 Task: Create a due date automation trigger when advanced on, on the wednesday before a card is due add fields with custom field "Resume" set to 10 at 11:00 AM.
Action: Mouse moved to (938, 80)
Screenshot: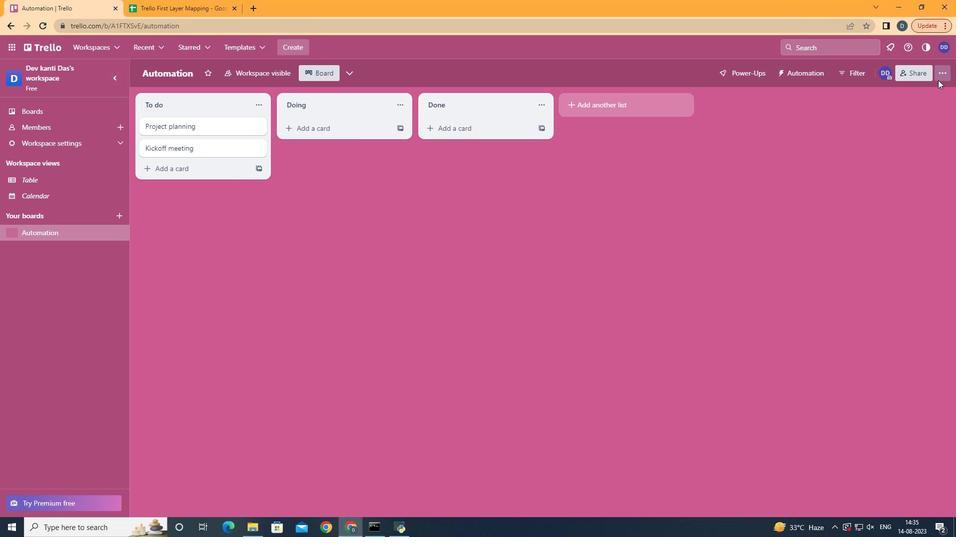 
Action: Mouse pressed left at (938, 80)
Screenshot: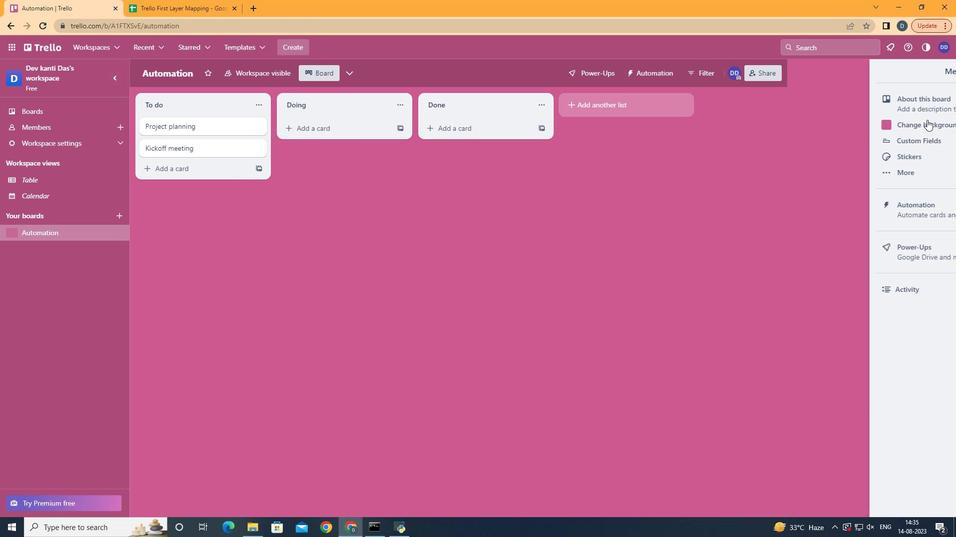 
Action: Mouse moved to (885, 207)
Screenshot: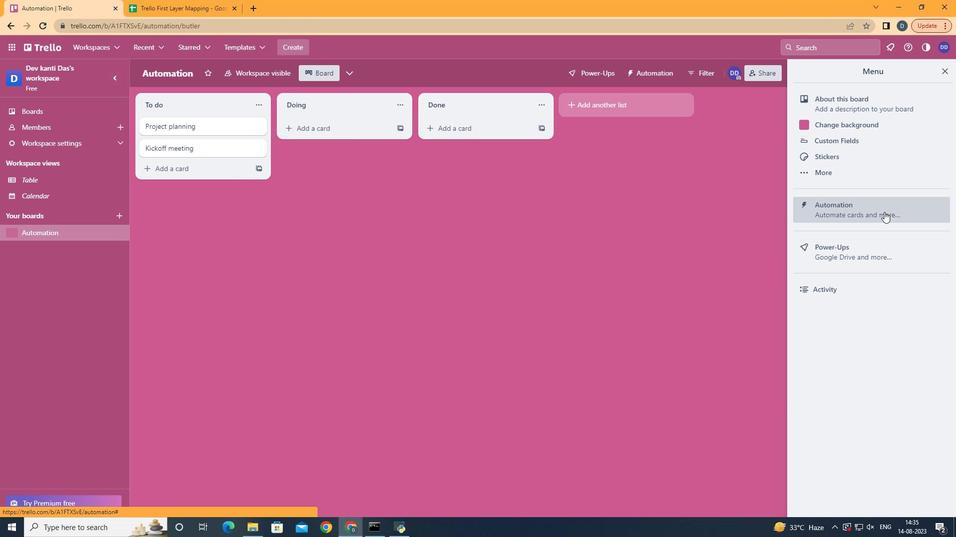 
Action: Mouse pressed left at (885, 207)
Screenshot: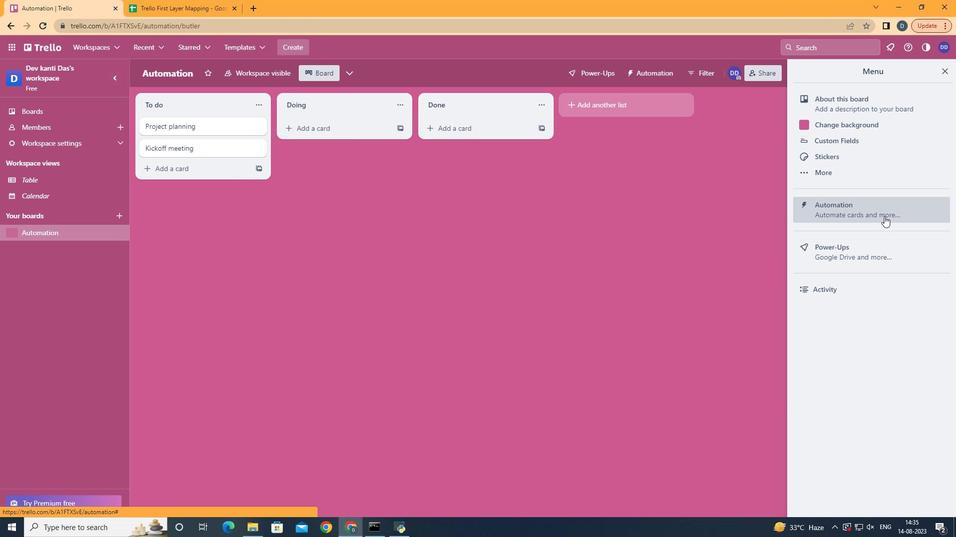 
Action: Mouse moved to (190, 205)
Screenshot: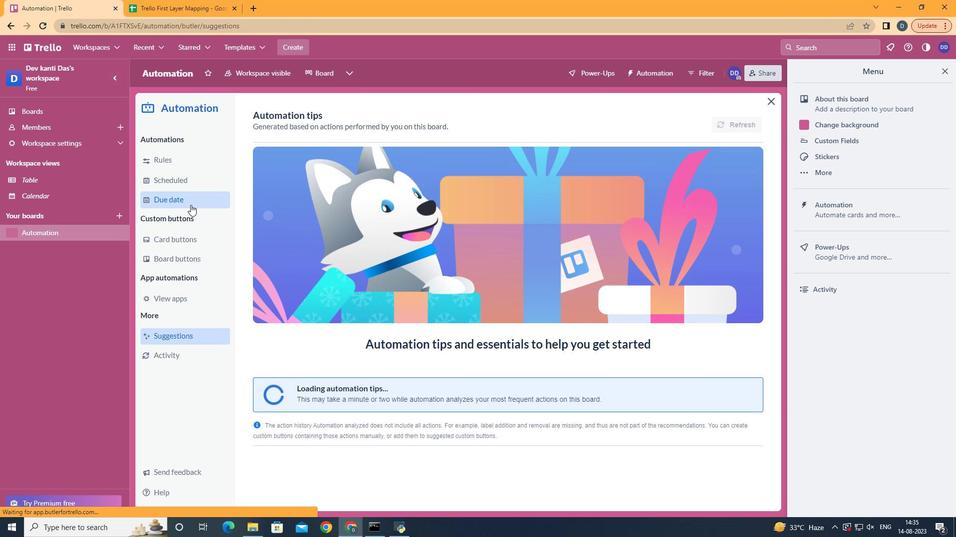 
Action: Mouse pressed left at (190, 205)
Screenshot: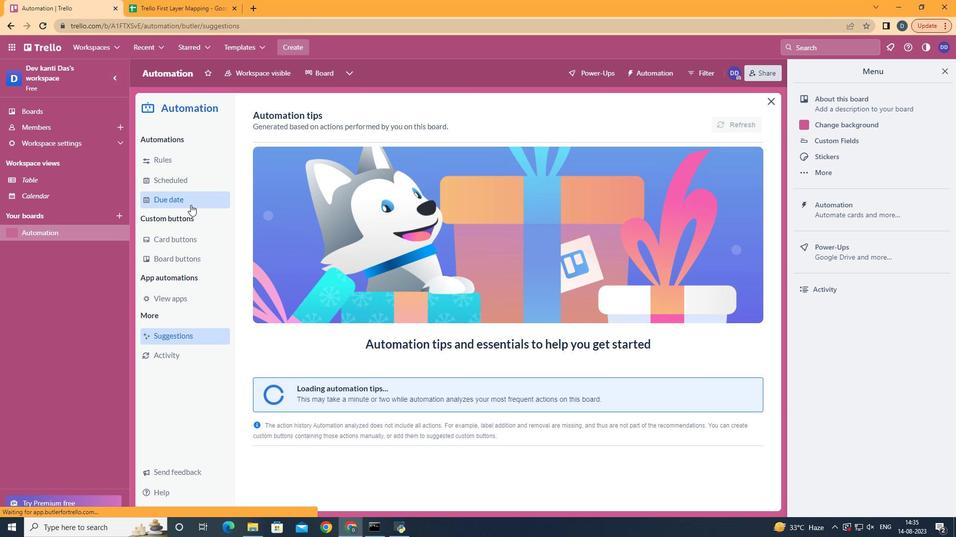 
Action: Mouse moved to (694, 122)
Screenshot: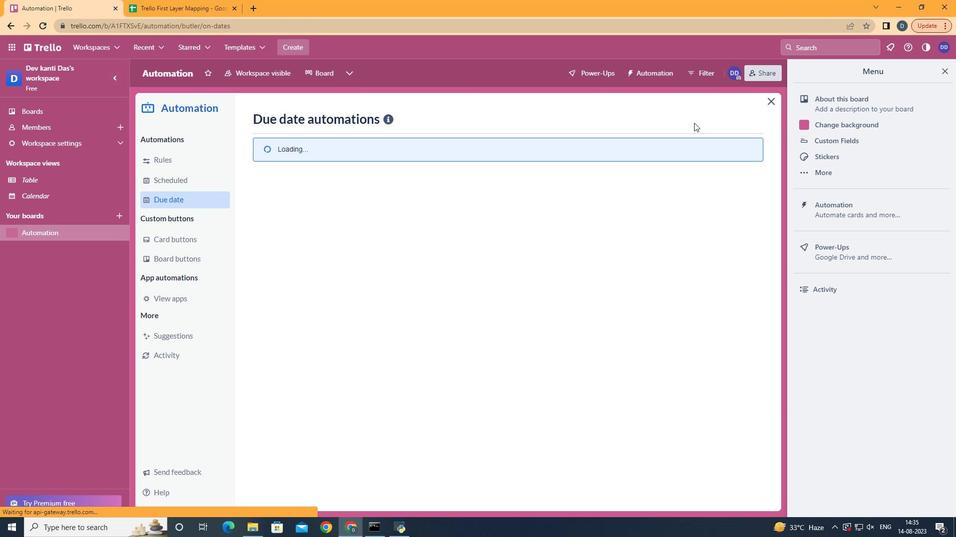 
Action: Mouse pressed left at (694, 122)
Screenshot: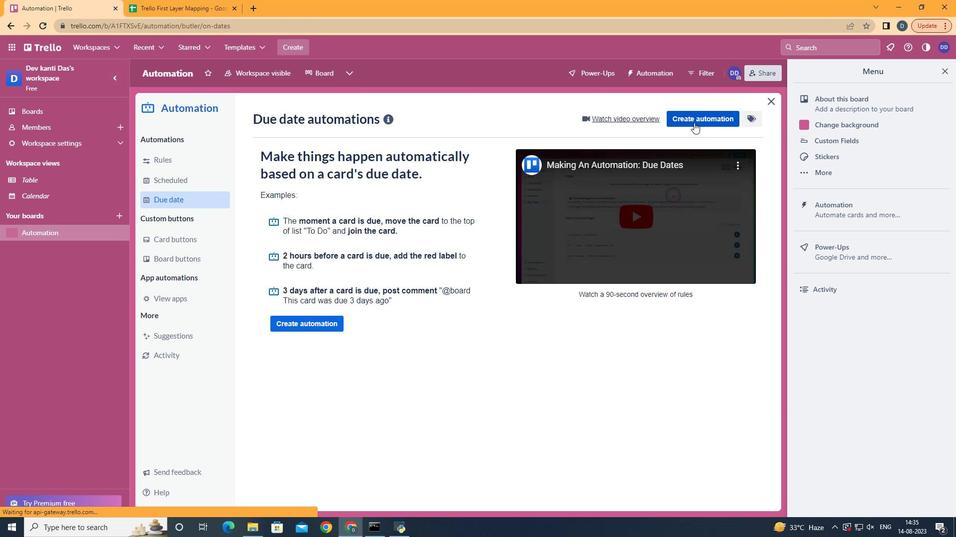 
Action: Mouse pressed left at (694, 122)
Screenshot: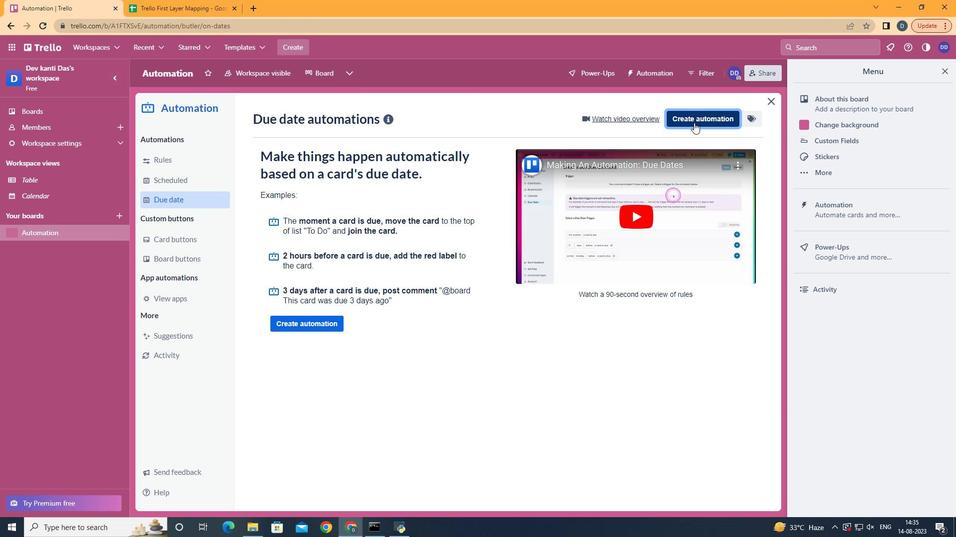 
Action: Mouse moved to (494, 212)
Screenshot: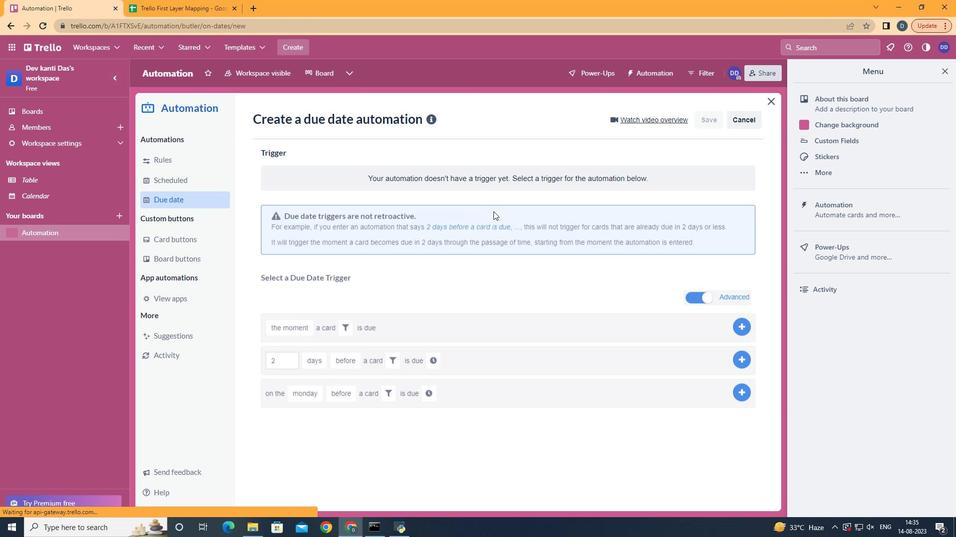 
Action: Mouse pressed left at (494, 212)
Screenshot: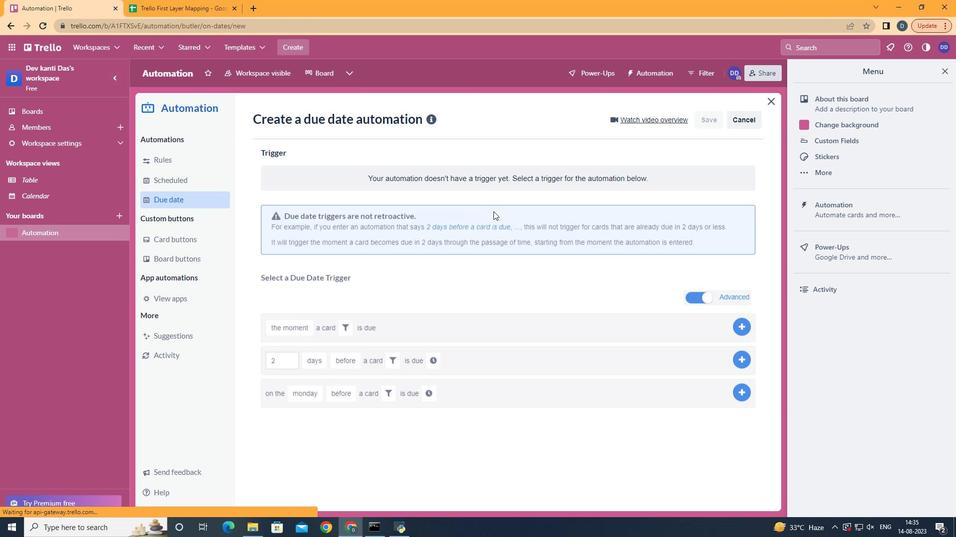 
Action: Mouse moved to (336, 301)
Screenshot: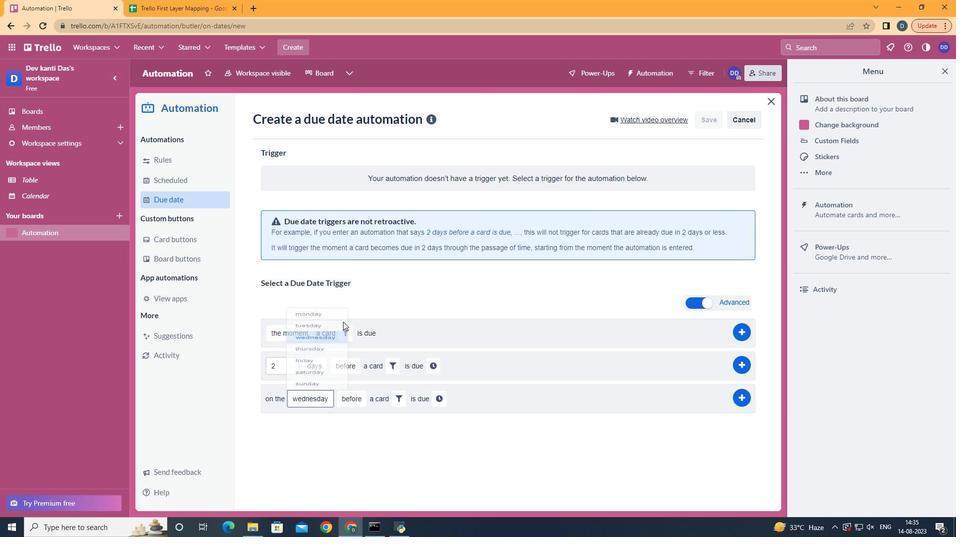 
Action: Mouse pressed left at (336, 301)
Screenshot: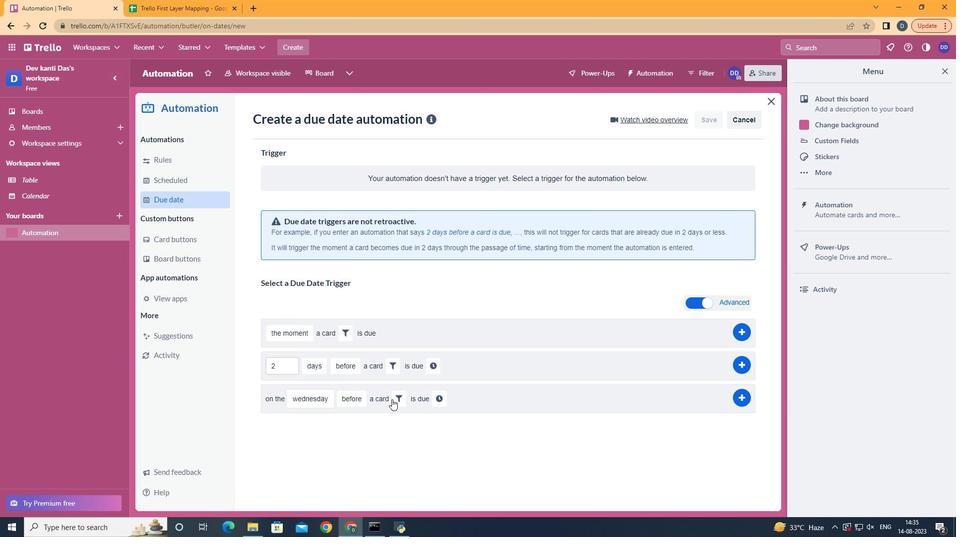 
Action: Mouse moved to (395, 411)
Screenshot: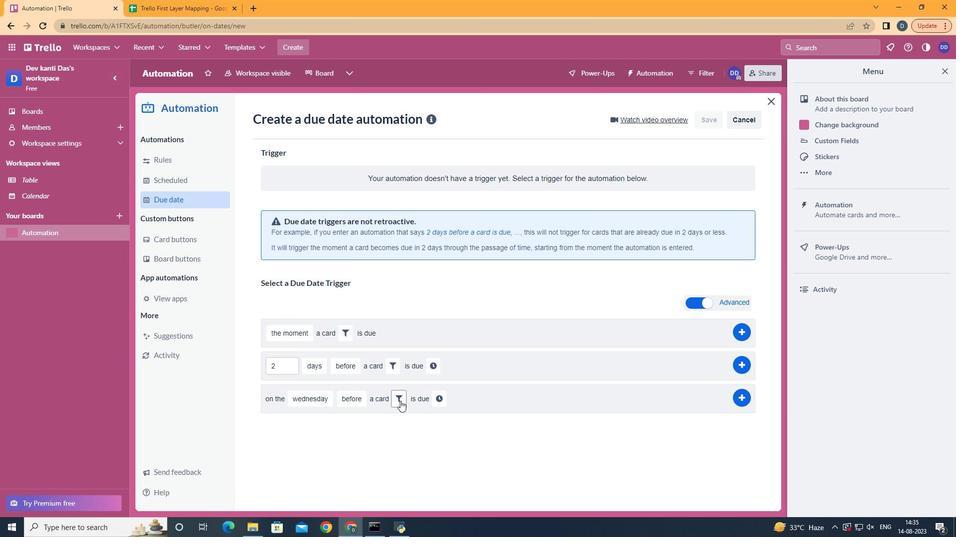 
Action: Mouse pressed left at (395, 411)
Screenshot: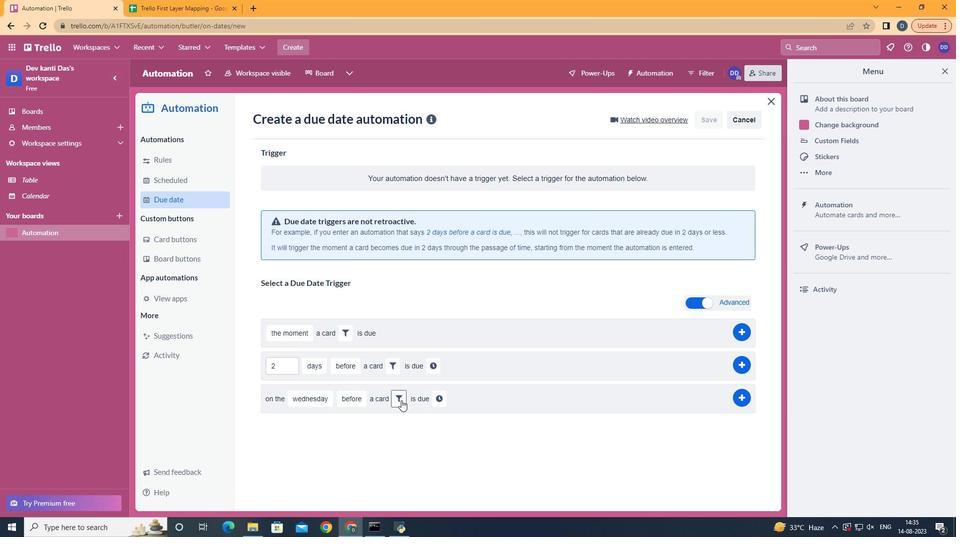 
Action: Mouse moved to (401, 400)
Screenshot: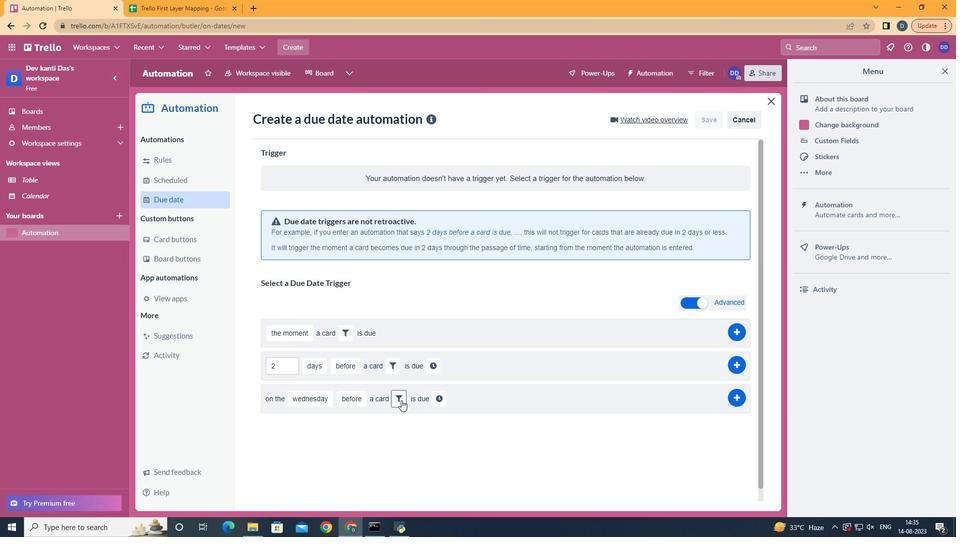 
Action: Mouse pressed left at (401, 400)
Screenshot: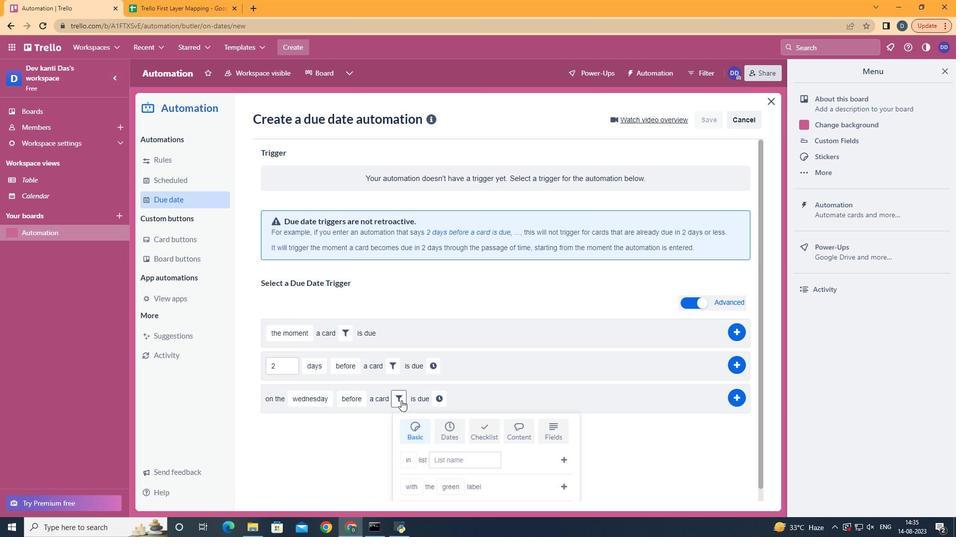 
Action: Mouse moved to (568, 438)
Screenshot: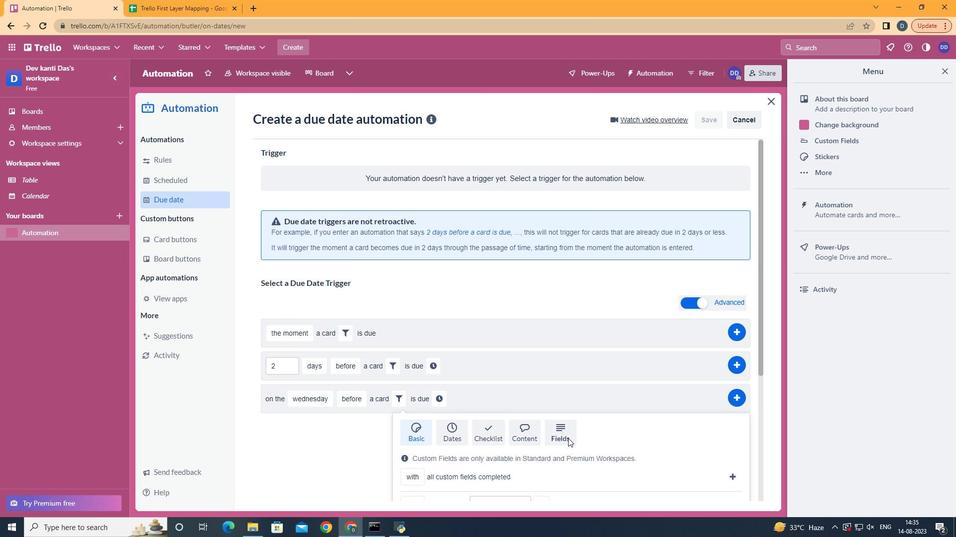 
Action: Mouse pressed left at (568, 438)
Screenshot: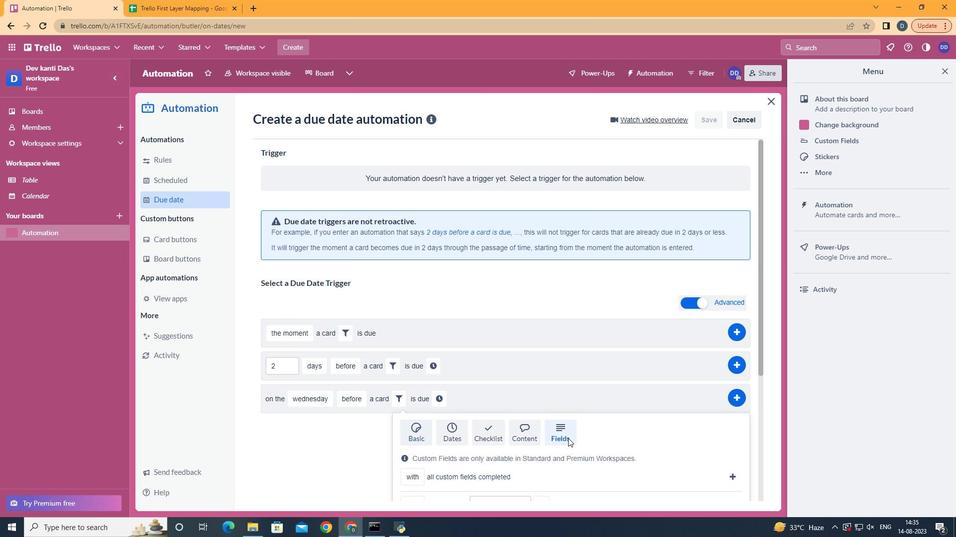 
Action: Mouse moved to (568, 438)
Screenshot: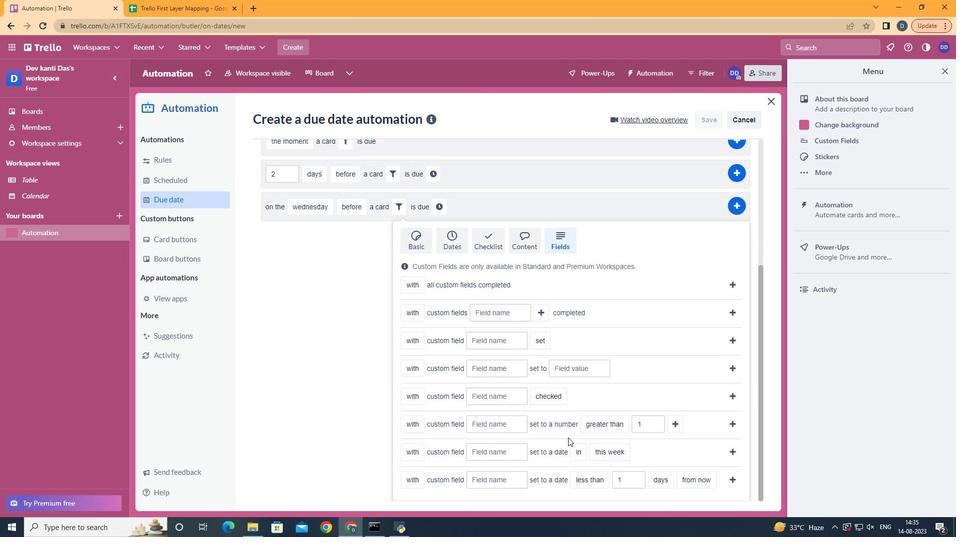 
Action: Mouse scrolled (568, 437) with delta (0, 0)
Screenshot: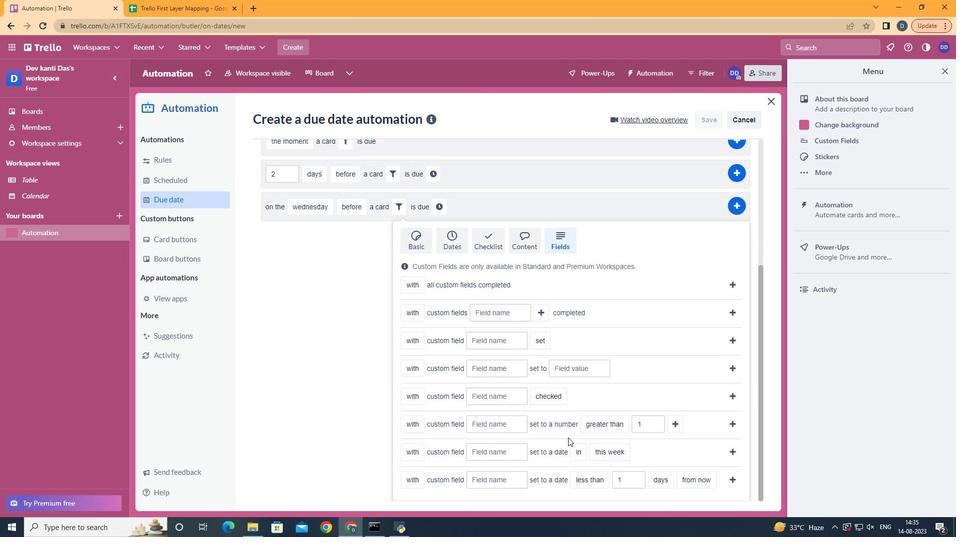 
Action: Mouse scrolled (568, 437) with delta (0, 0)
Screenshot: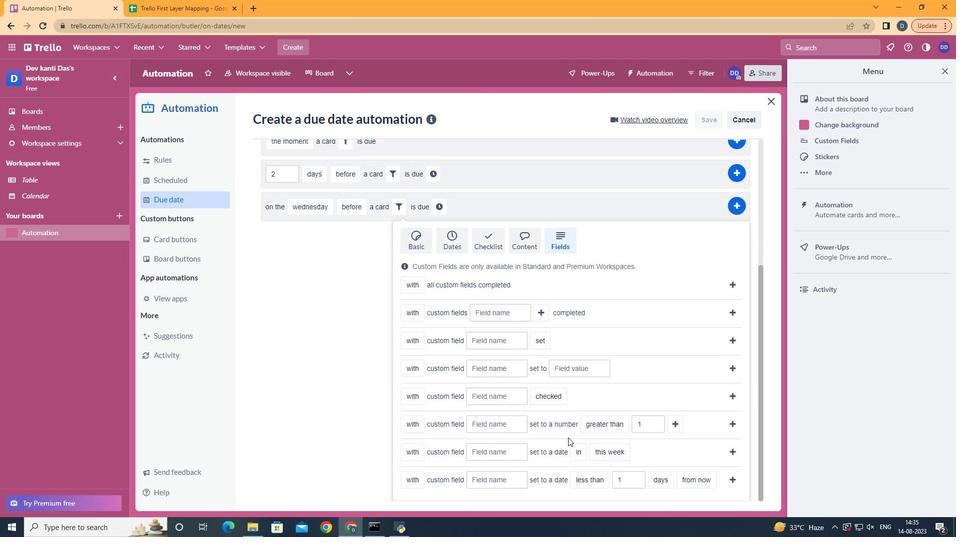 
Action: Mouse scrolled (568, 437) with delta (0, 0)
Screenshot: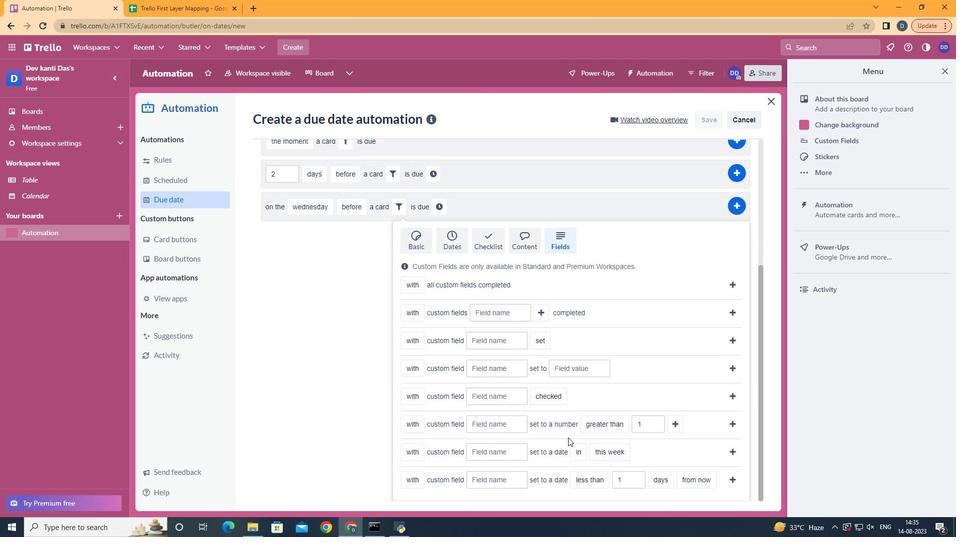 
Action: Mouse scrolled (568, 437) with delta (0, 0)
Screenshot: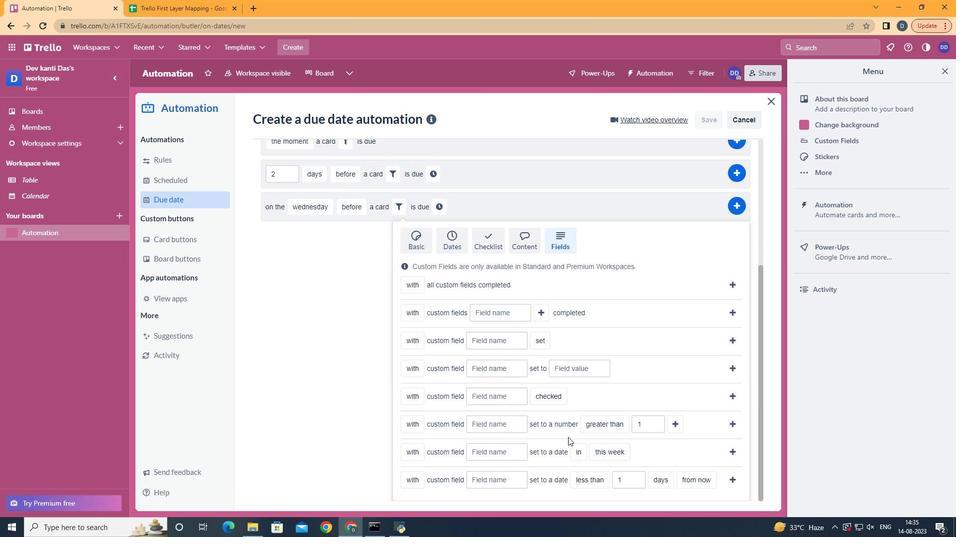 
Action: Mouse scrolled (568, 437) with delta (0, 0)
Screenshot: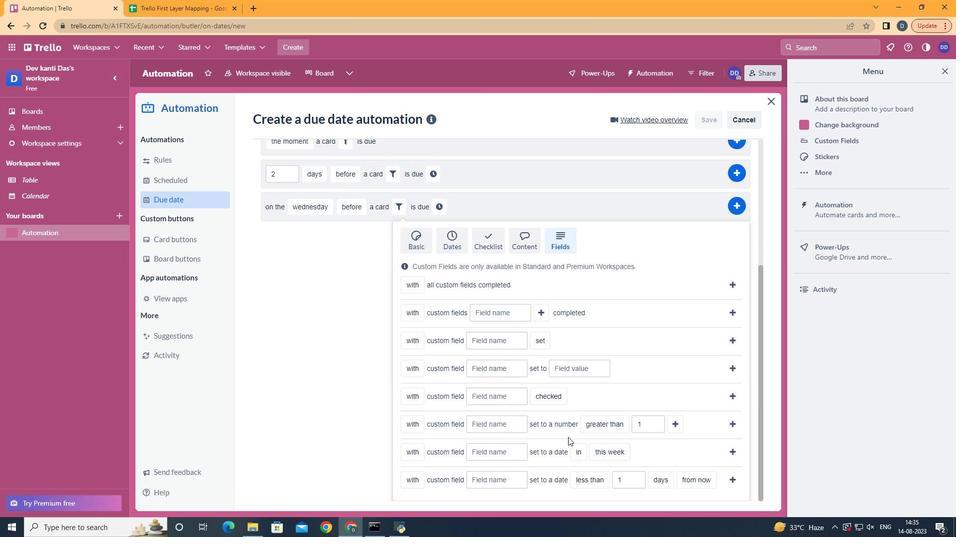 
Action: Mouse scrolled (568, 437) with delta (0, 0)
Screenshot: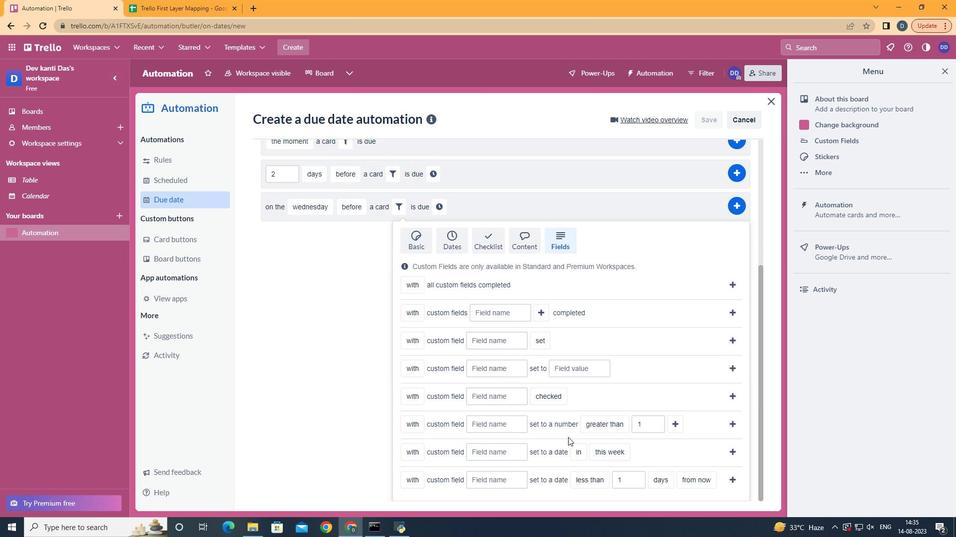 
Action: Mouse moved to (498, 375)
Screenshot: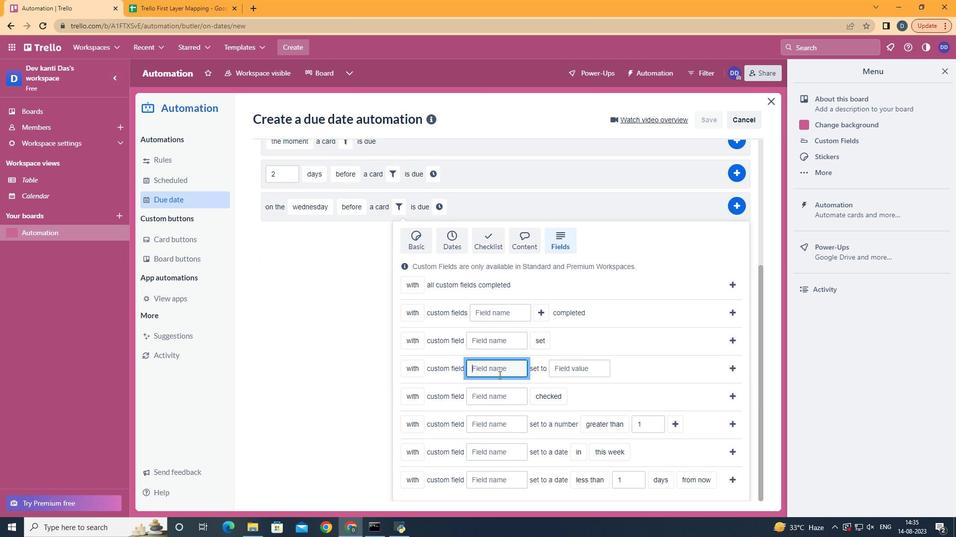 
Action: Mouse pressed left at (498, 375)
Screenshot: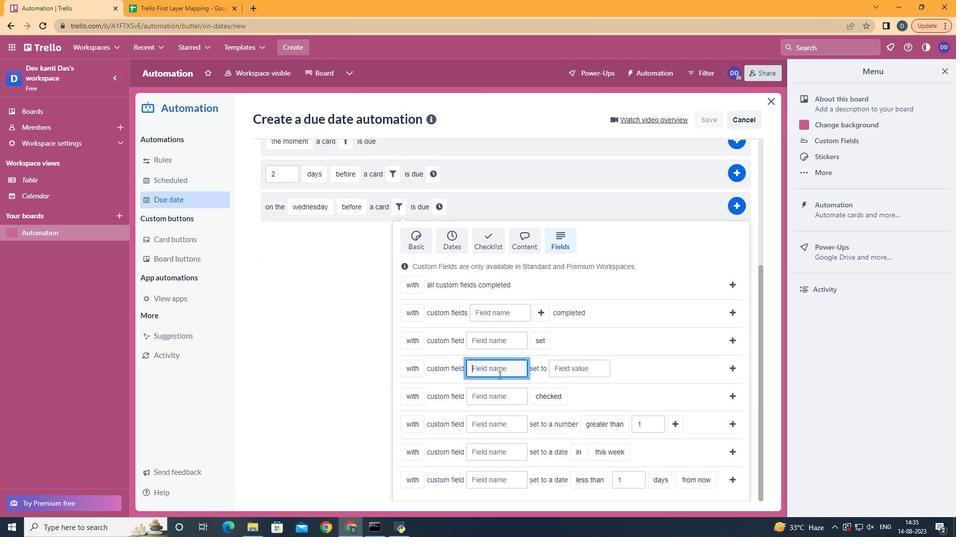 
Action: Key pressed <Key.shift>Resume
Screenshot: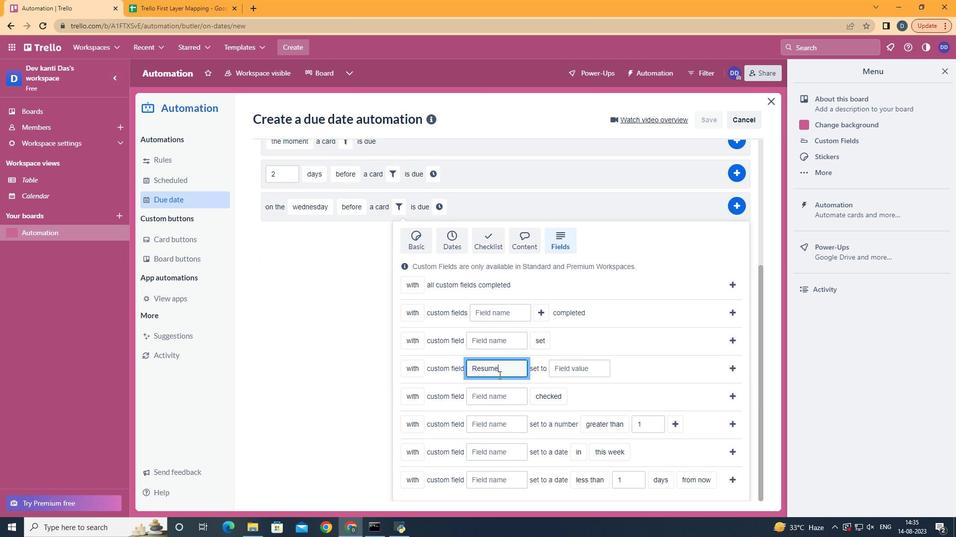 
Action: Mouse moved to (599, 365)
Screenshot: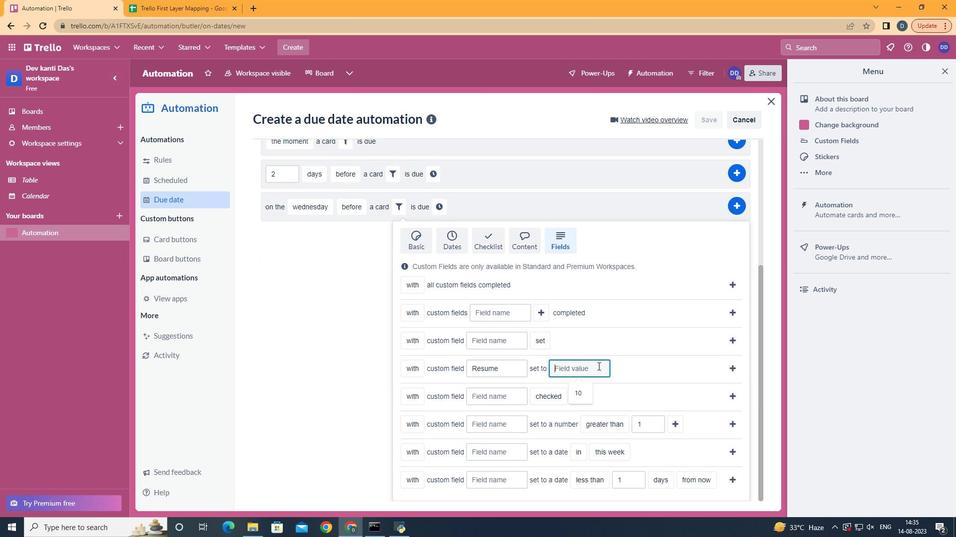 
Action: Mouse pressed left at (599, 365)
Screenshot: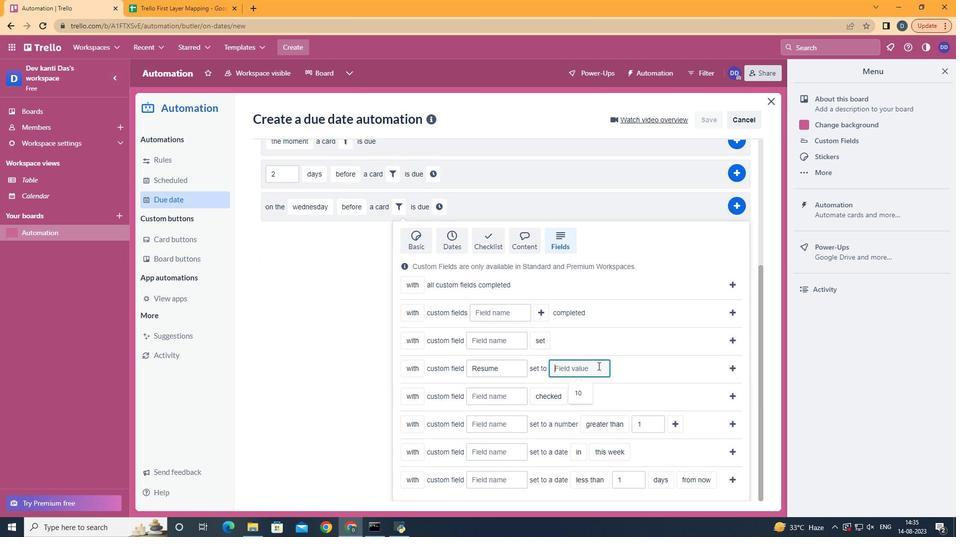 
Action: Mouse moved to (598, 366)
Screenshot: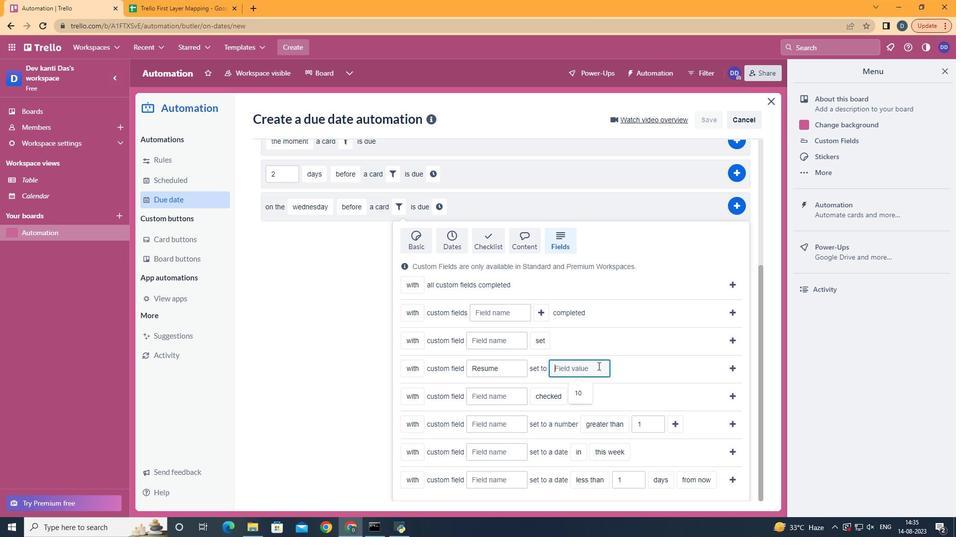 
Action: Key pressed 10
Screenshot: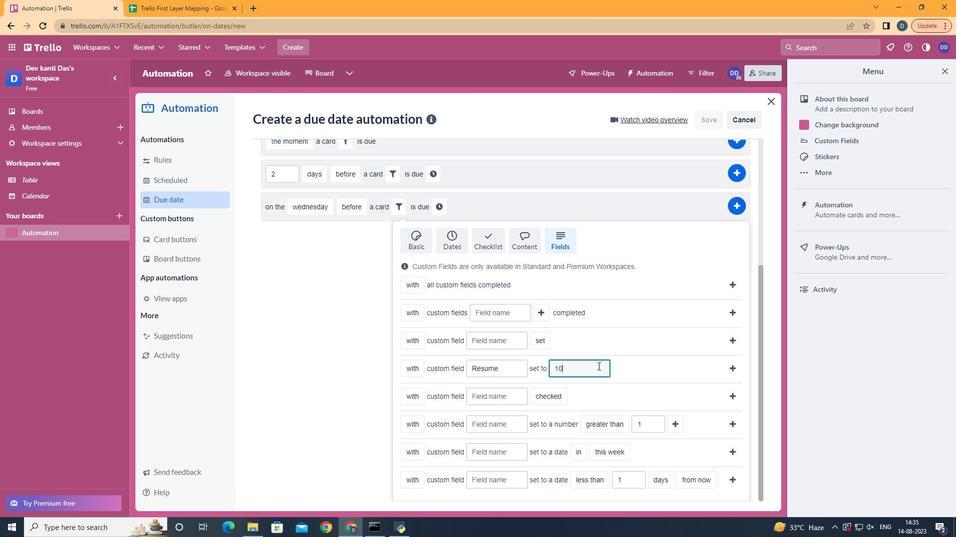 
Action: Mouse moved to (719, 362)
Screenshot: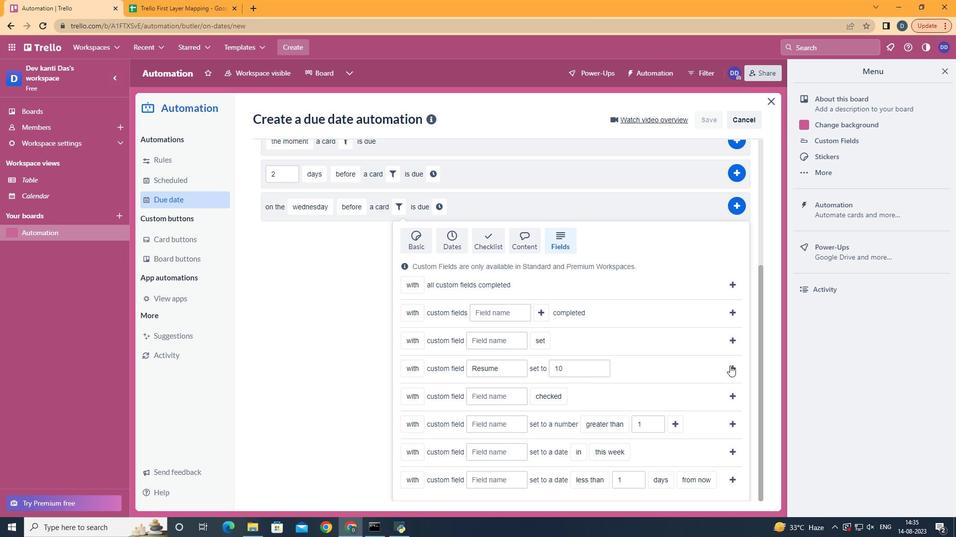 
Action: Mouse pressed left at (719, 362)
Screenshot: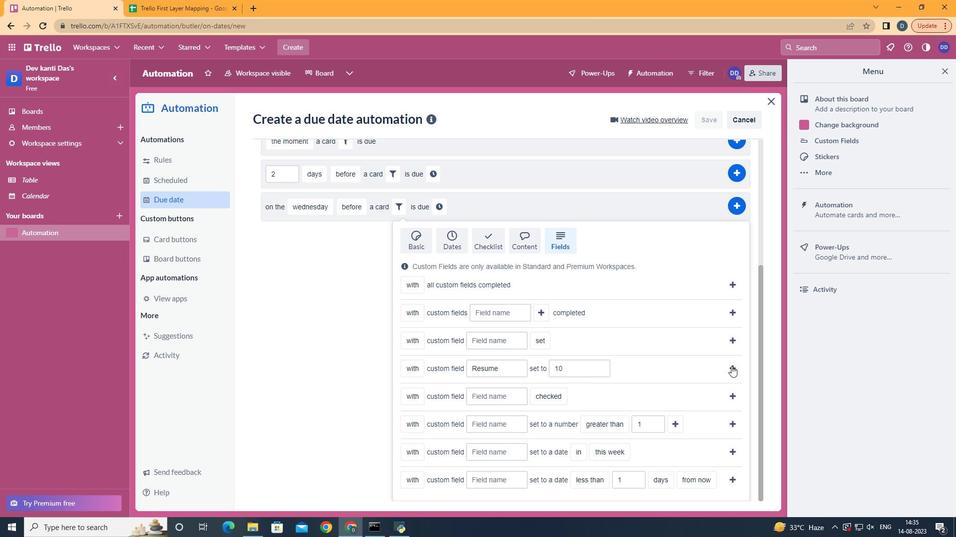 
Action: Mouse moved to (731, 366)
Screenshot: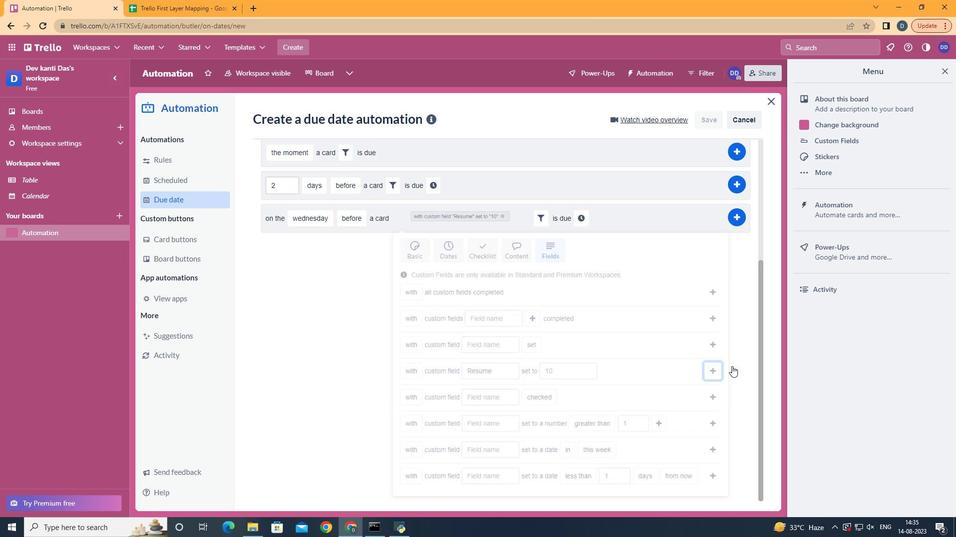 
Action: Mouse pressed left at (731, 366)
Screenshot: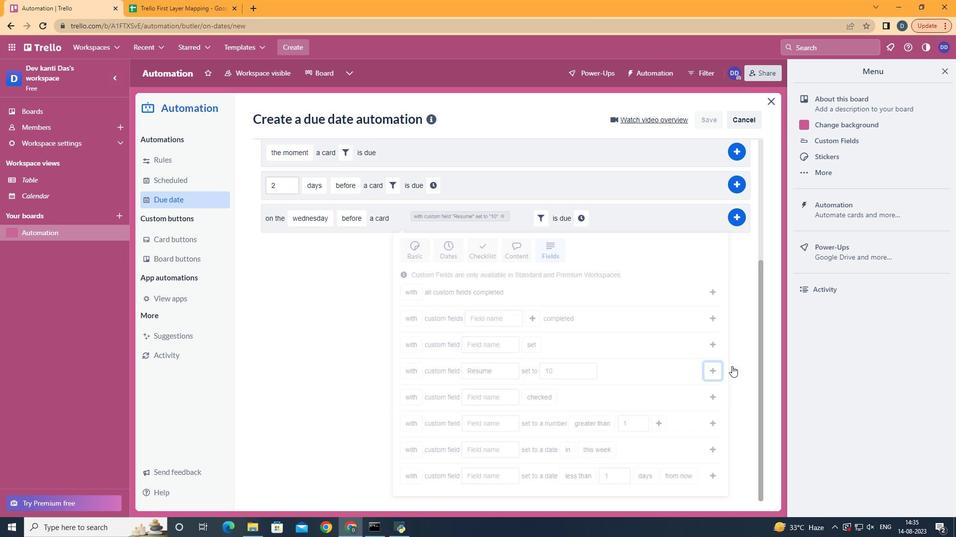 
Action: Mouse moved to (586, 399)
Screenshot: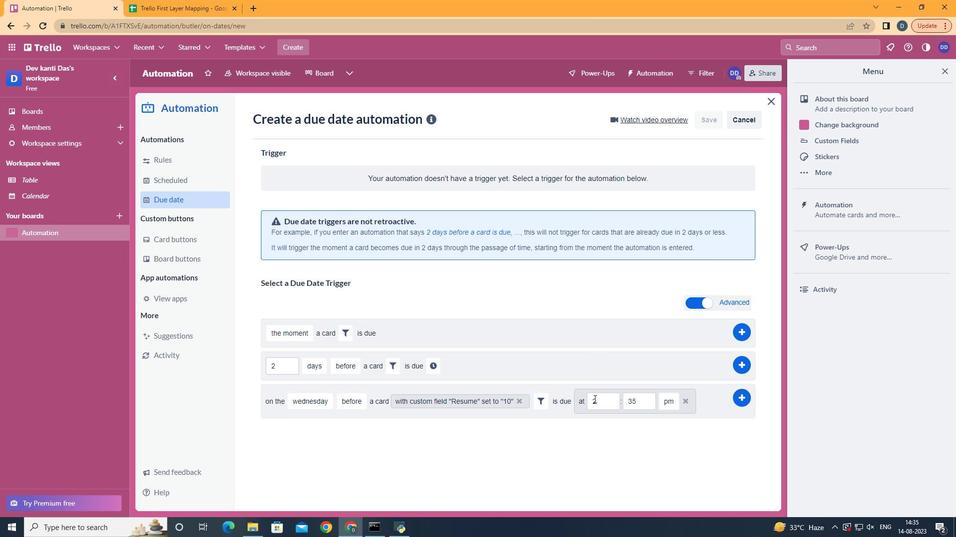 
Action: Mouse pressed left at (586, 399)
Screenshot: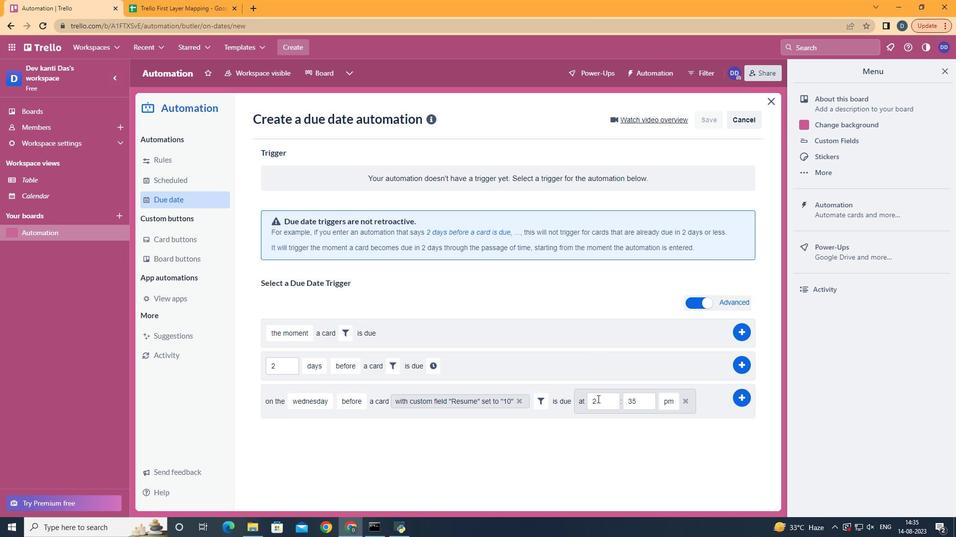 
Action: Mouse moved to (597, 399)
Screenshot: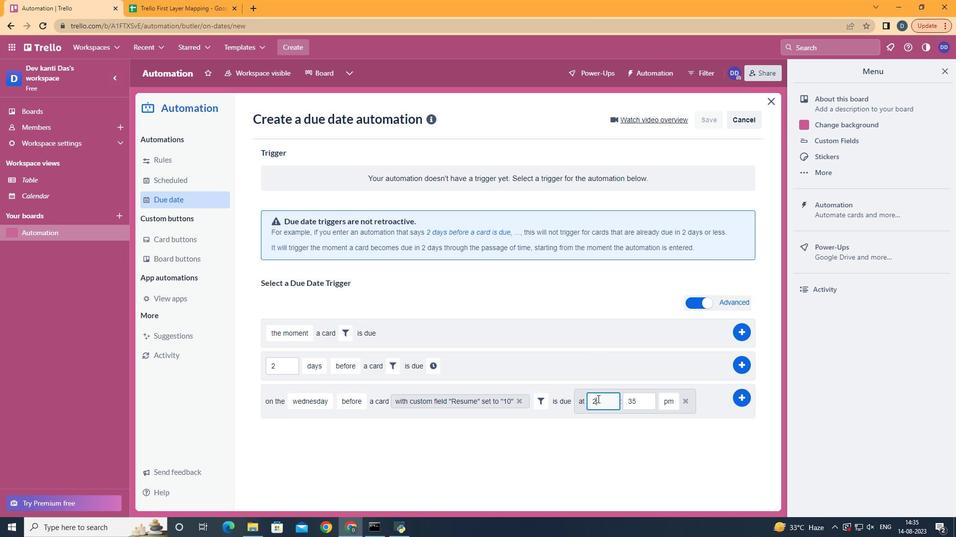 
Action: Mouse pressed left at (597, 399)
Screenshot: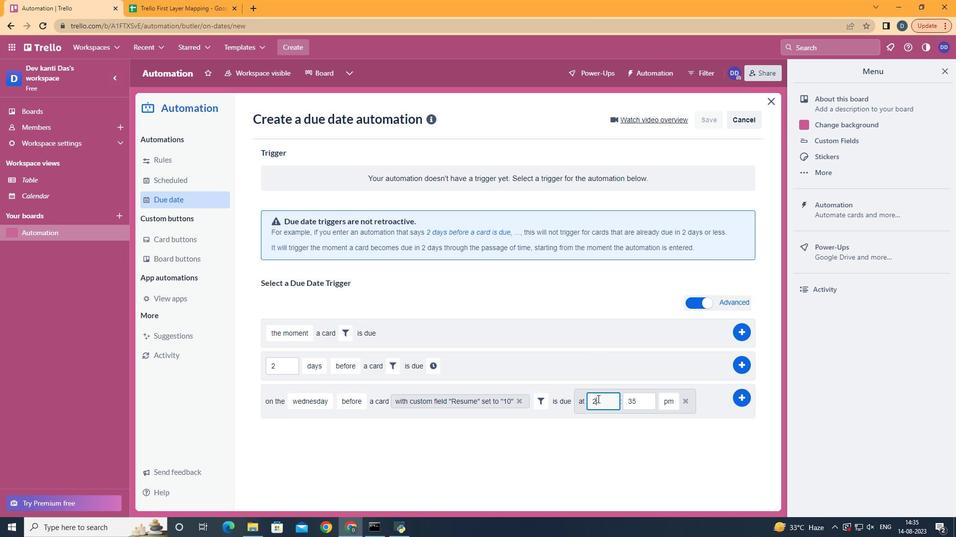 
Action: Key pressed <Key.backspace>11
Screenshot: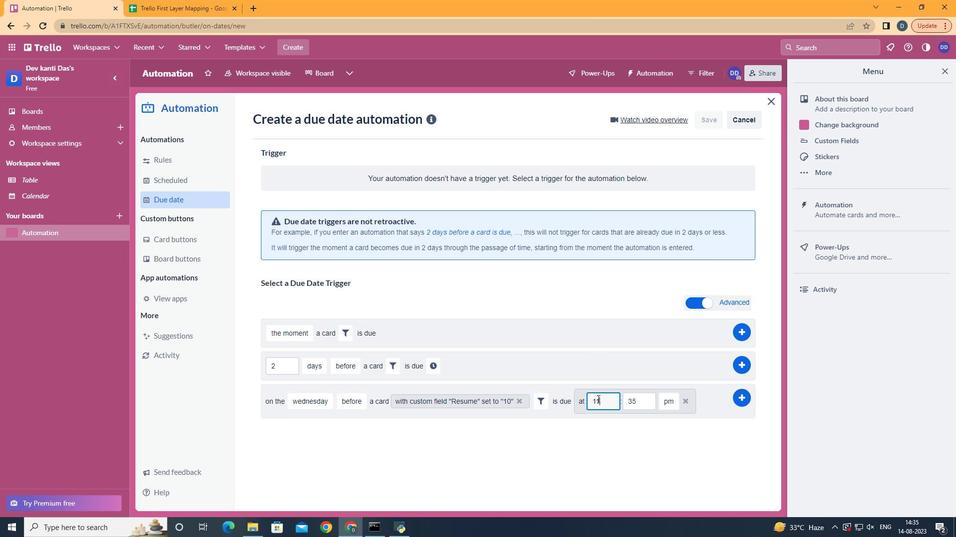 
Action: Mouse moved to (637, 398)
Screenshot: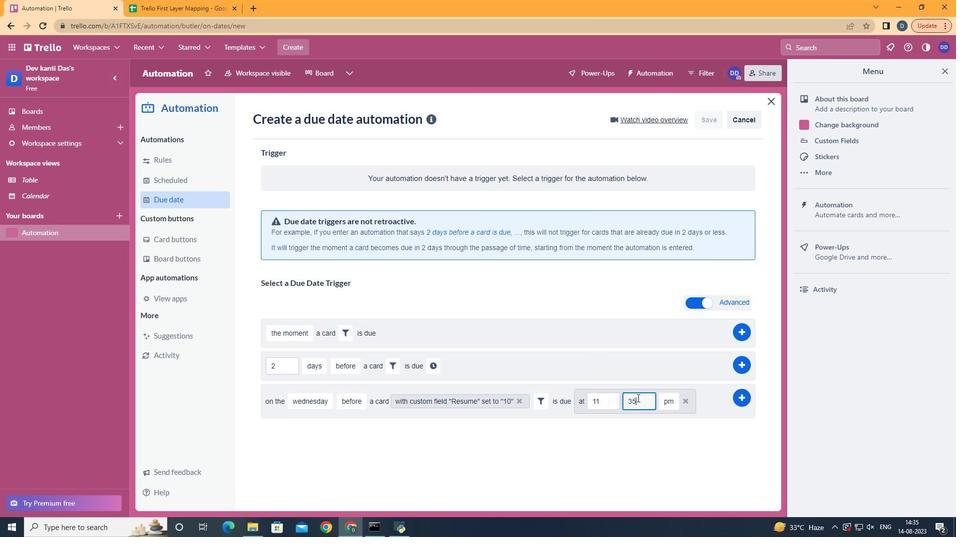 
Action: Mouse pressed left at (637, 398)
Screenshot: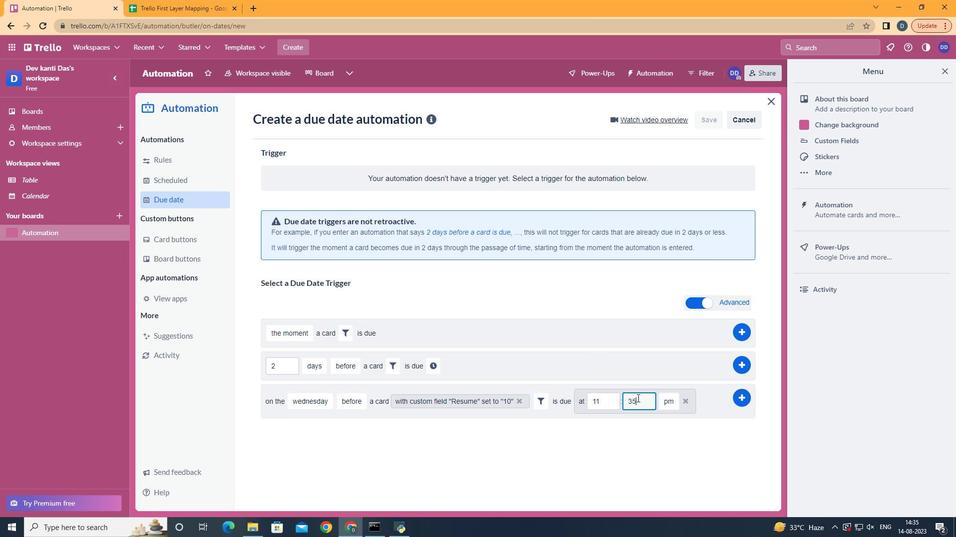 
Action: Key pressed <Key.backspace><Key.backspace>00
Screenshot: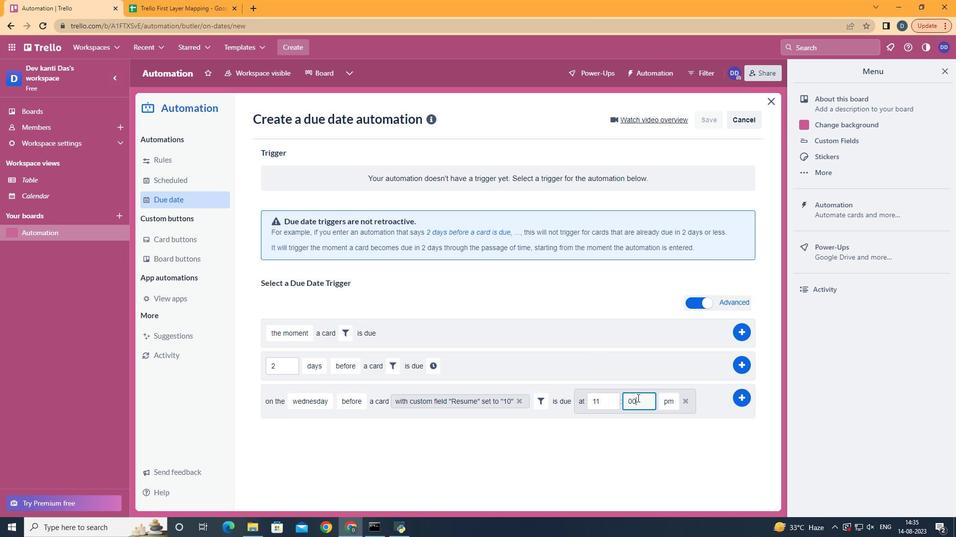 
Action: Mouse moved to (667, 420)
Screenshot: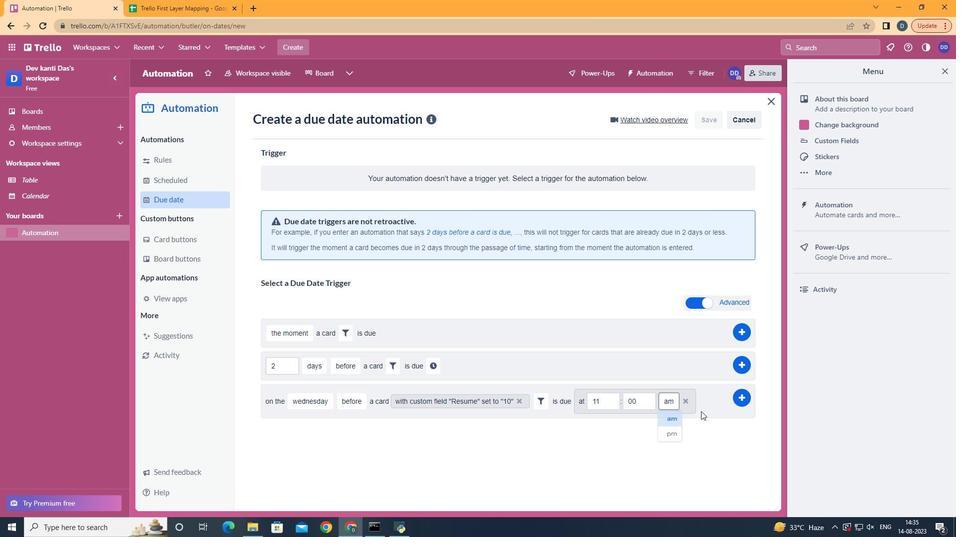 
Action: Mouse pressed left at (667, 420)
Screenshot: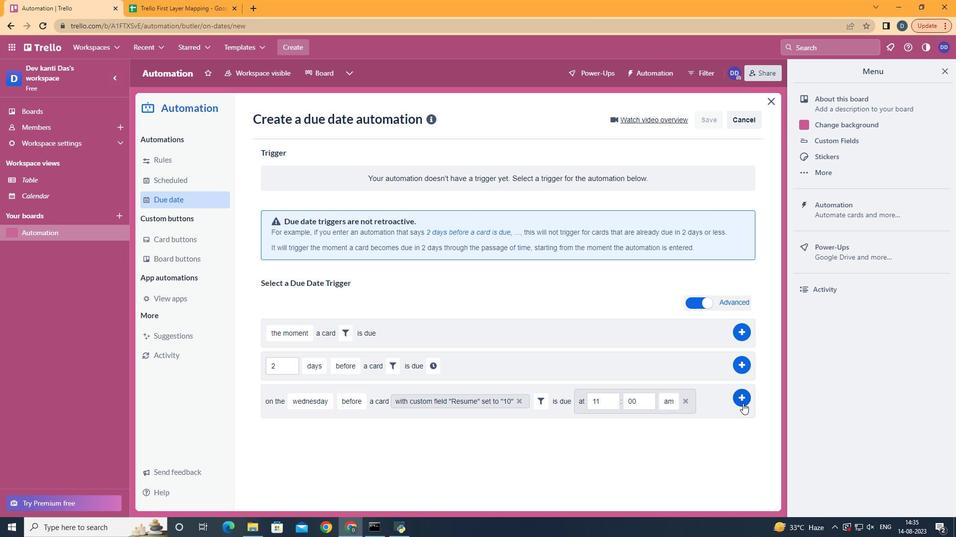 
Action: Mouse moved to (747, 398)
Screenshot: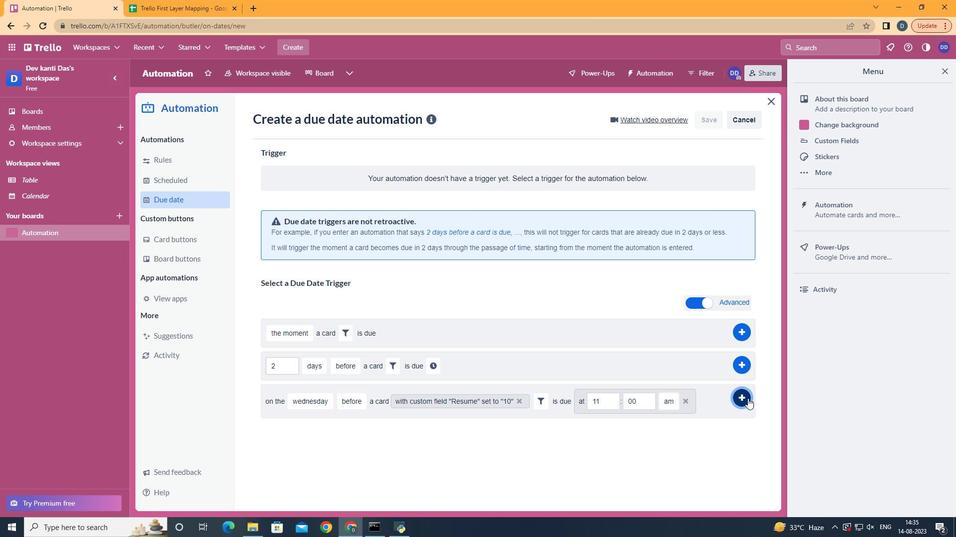 
Action: Mouse pressed left at (747, 398)
Screenshot: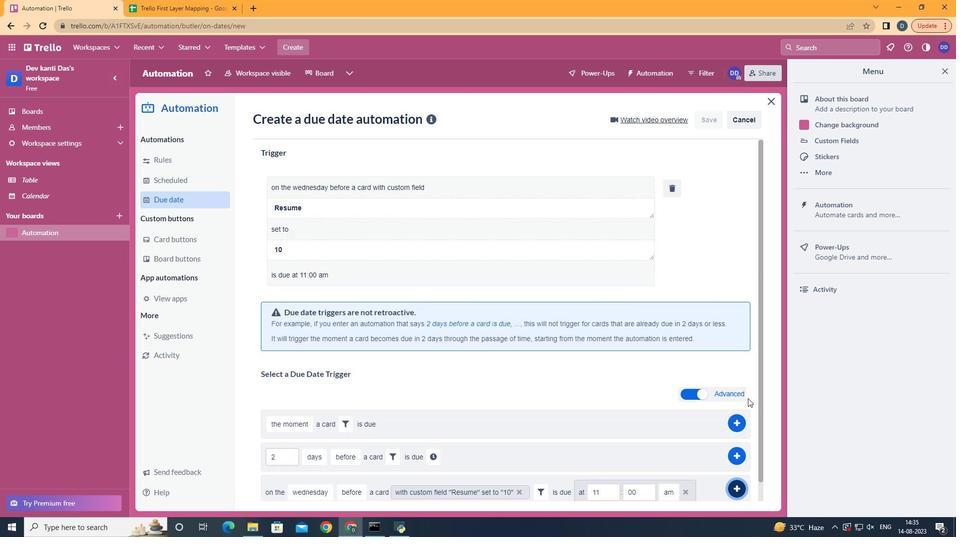 
Action: Mouse moved to (746, 398)
Screenshot: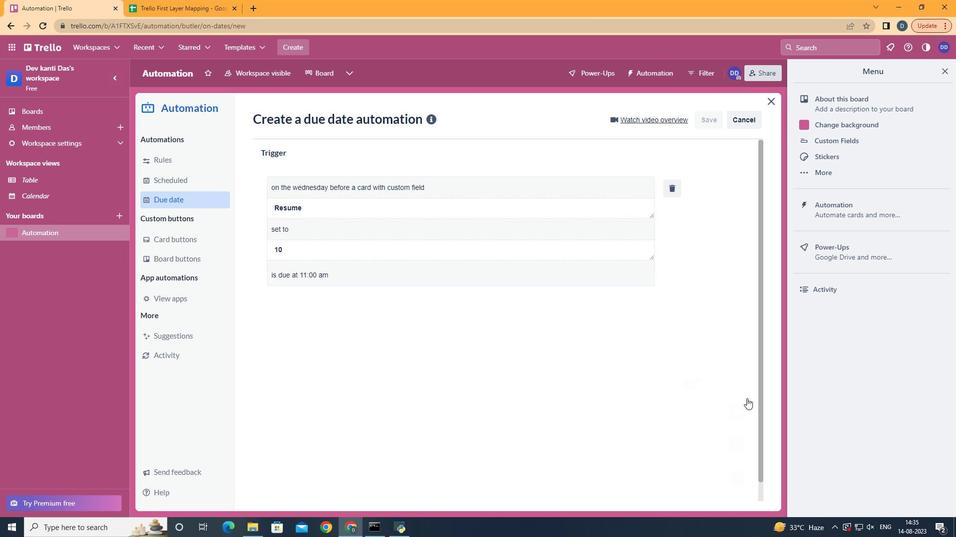 
